 Task: Add Sprouts Black Bean Salad to the cart.
Action: Mouse moved to (10, 82)
Screenshot: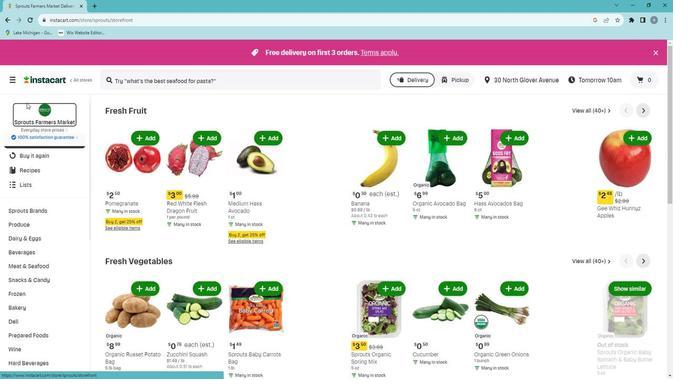 
Action: Mouse pressed left at (10, 82)
Screenshot: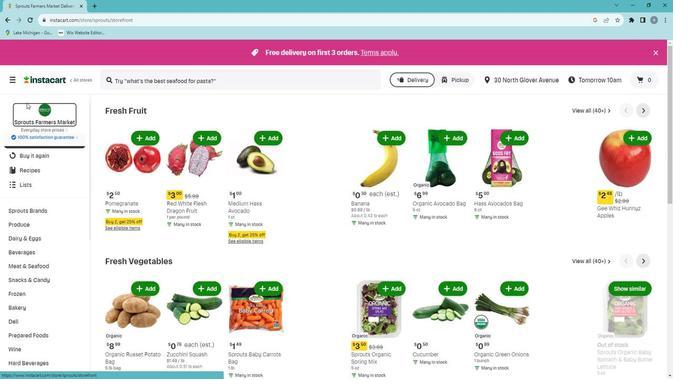 
Action: Mouse moved to (24, 202)
Screenshot: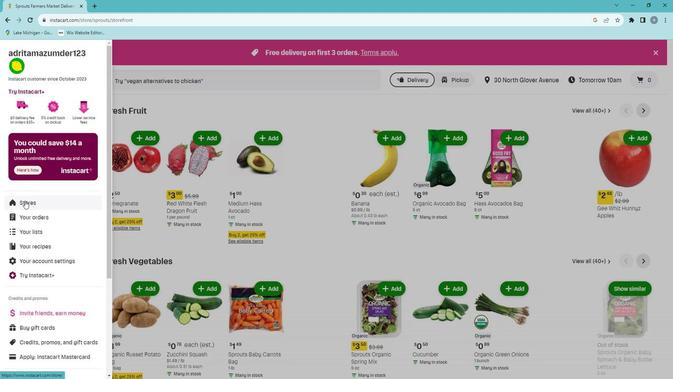 
Action: Mouse pressed left at (24, 202)
Screenshot: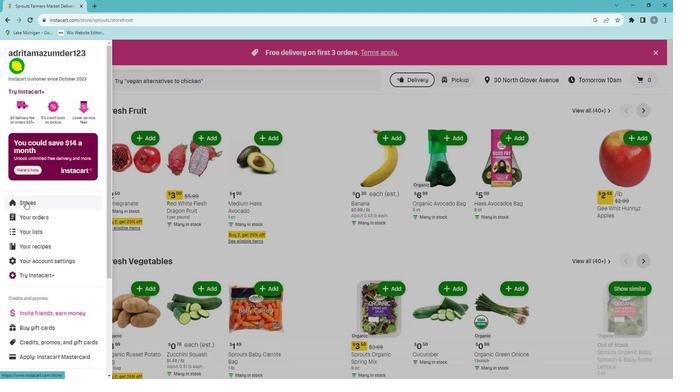 
Action: Mouse moved to (157, 78)
Screenshot: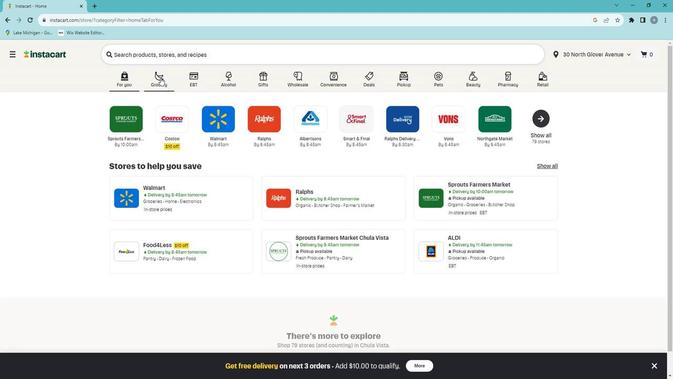
Action: Mouse pressed left at (157, 78)
Screenshot: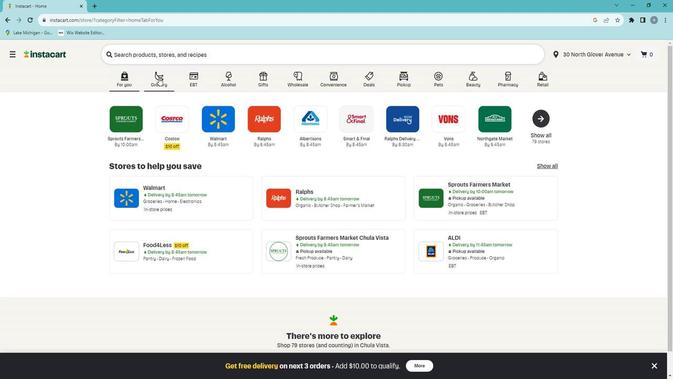 
Action: Mouse moved to (160, 231)
Screenshot: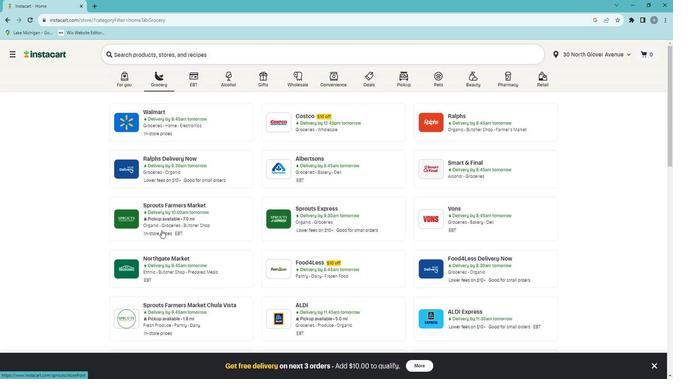 
Action: Mouse pressed left at (160, 231)
Screenshot: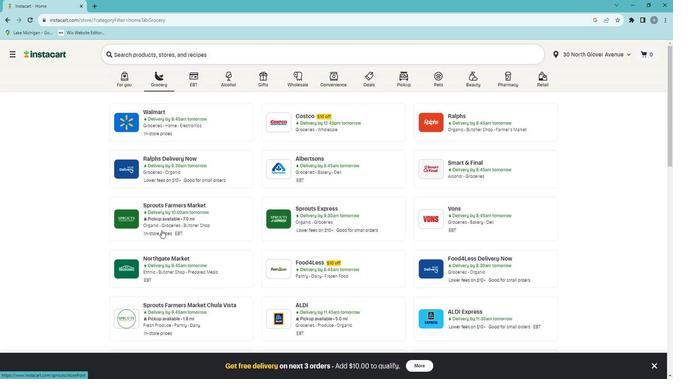 
Action: Mouse moved to (56, 269)
Screenshot: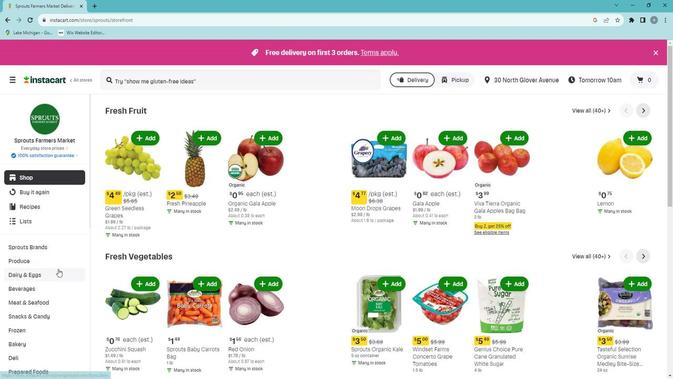 
Action: Mouse scrolled (56, 269) with delta (0, 0)
Screenshot: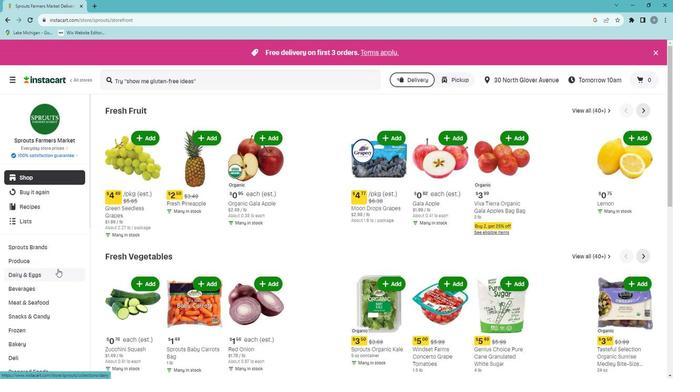 
Action: Mouse moved to (56, 270)
Screenshot: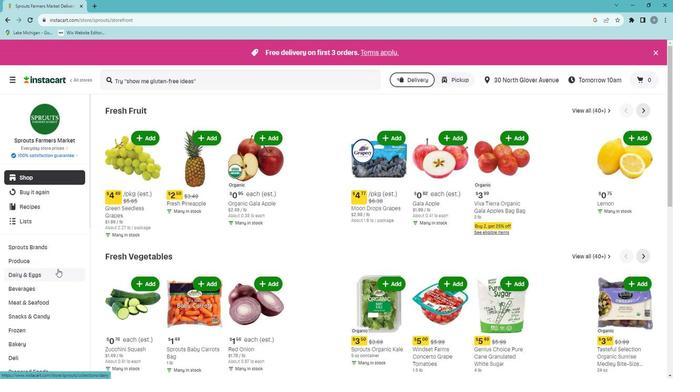 
Action: Mouse scrolled (56, 270) with delta (0, 0)
Screenshot: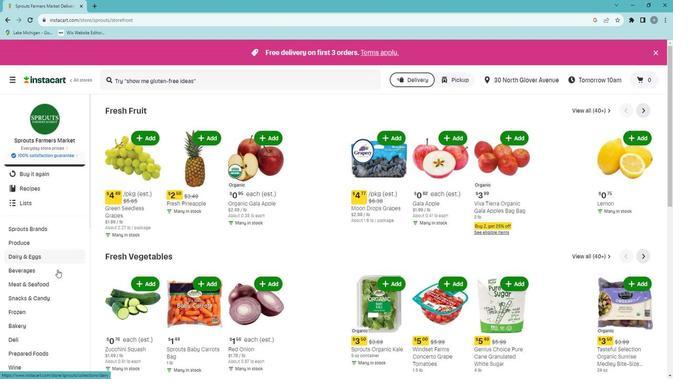 
Action: Mouse moved to (24, 302)
Screenshot: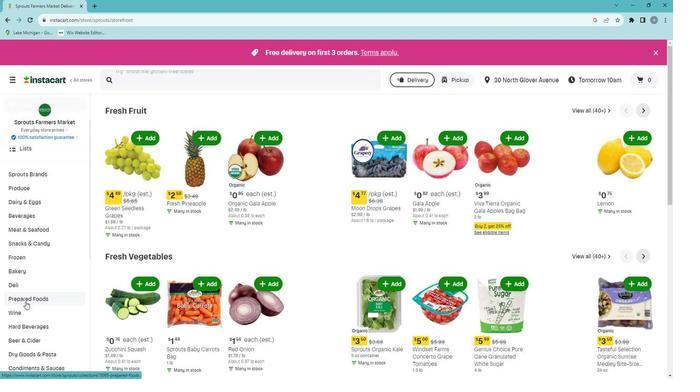 
Action: Mouse pressed left at (24, 302)
Screenshot: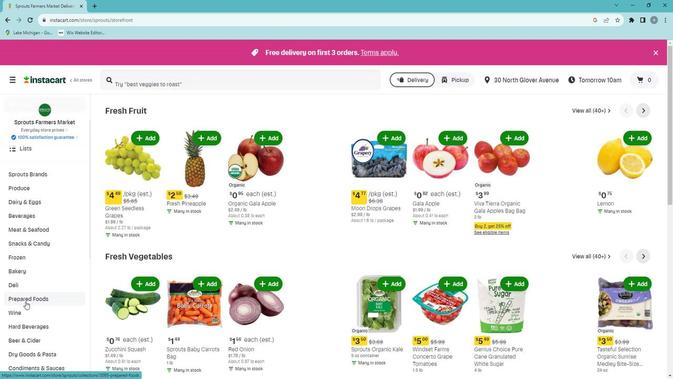 
Action: Mouse moved to (384, 128)
Screenshot: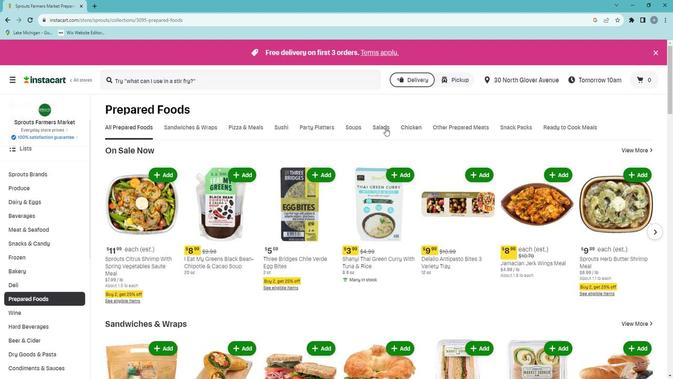 
Action: Mouse pressed left at (384, 128)
Screenshot: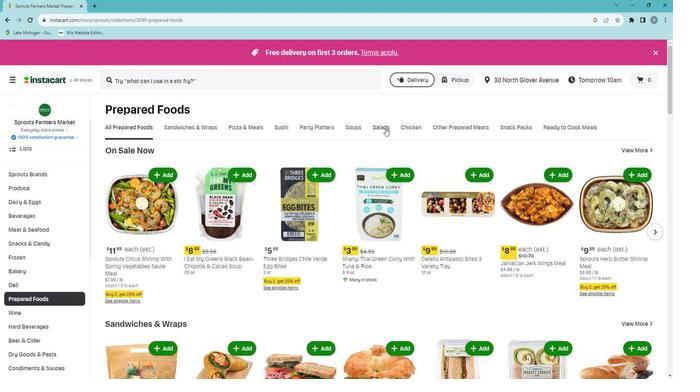 
Action: Mouse moved to (442, 162)
Screenshot: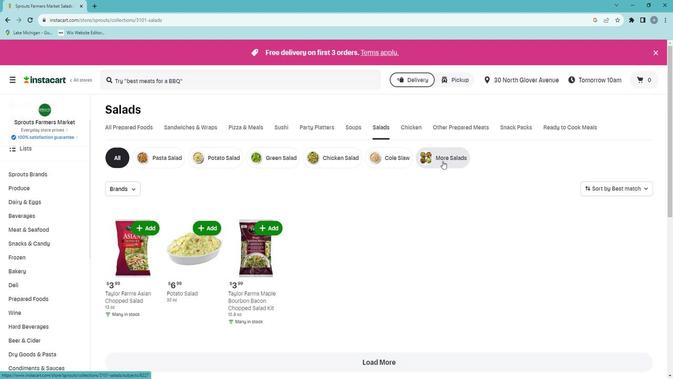 
Action: Mouse pressed left at (442, 162)
Screenshot: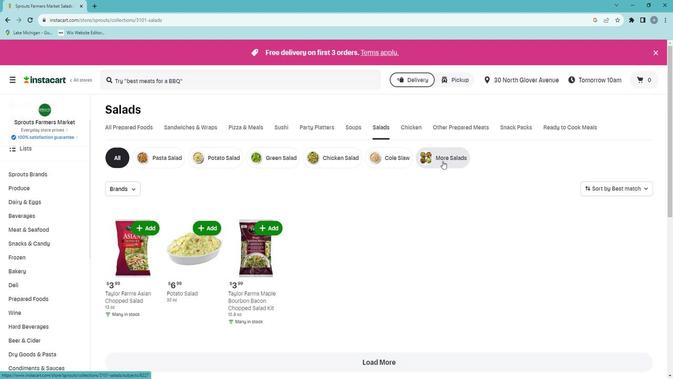 
Action: Mouse moved to (279, 256)
Screenshot: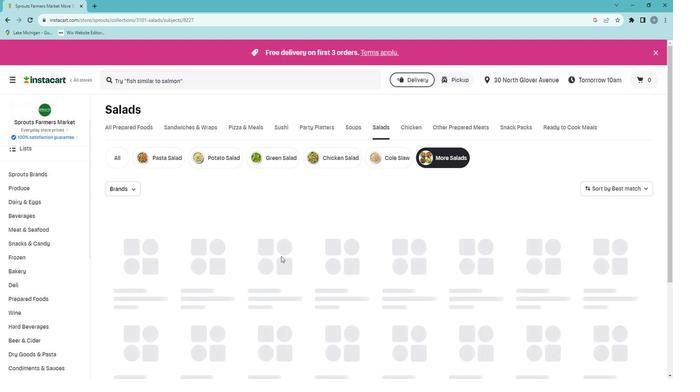 
Action: Mouse scrolled (279, 256) with delta (0, 0)
Screenshot: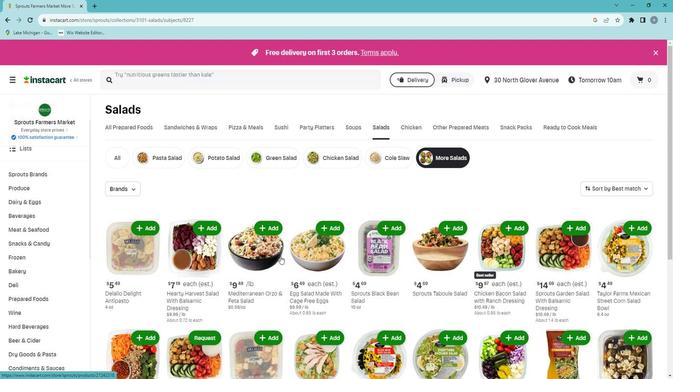 
Action: Mouse moved to (279, 256)
Screenshot: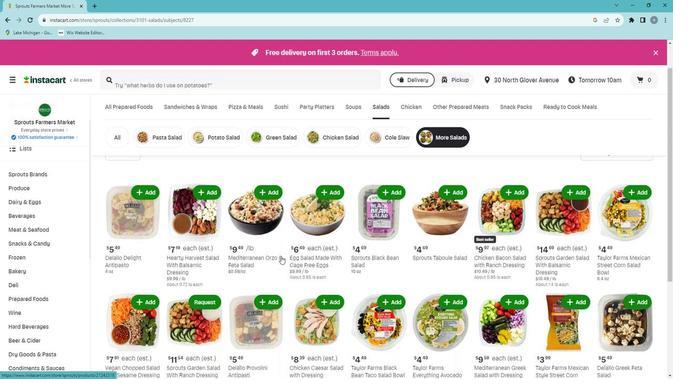 
Action: Mouse scrolled (279, 256) with delta (0, 0)
Screenshot: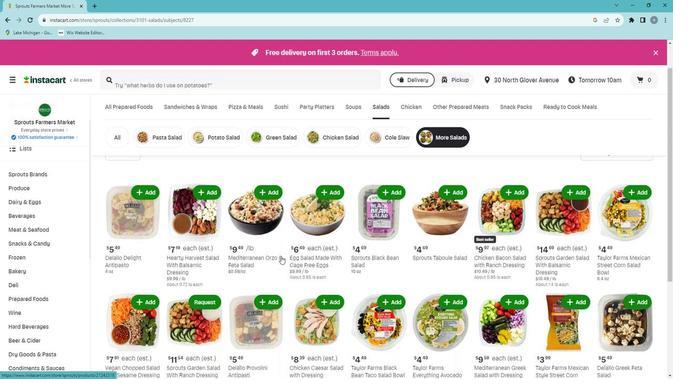 
Action: Mouse moved to (370, 220)
Screenshot: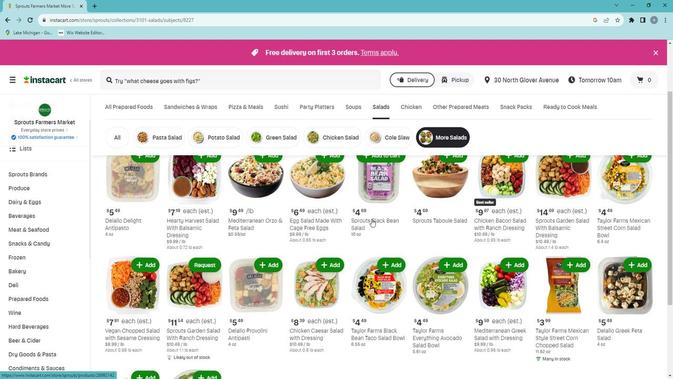 
Action: Mouse scrolled (370, 220) with delta (0, 0)
Screenshot: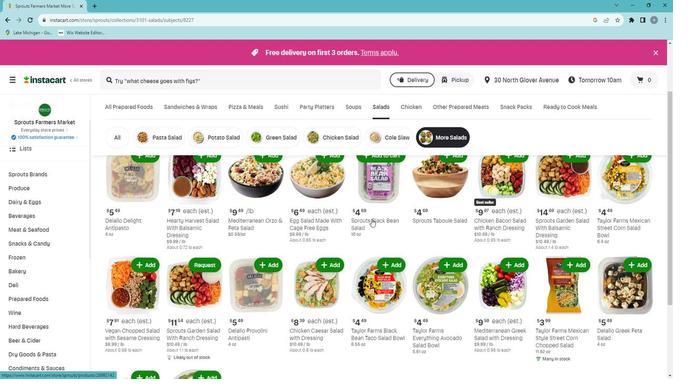 
Action: Mouse scrolled (370, 220) with delta (0, 0)
Screenshot: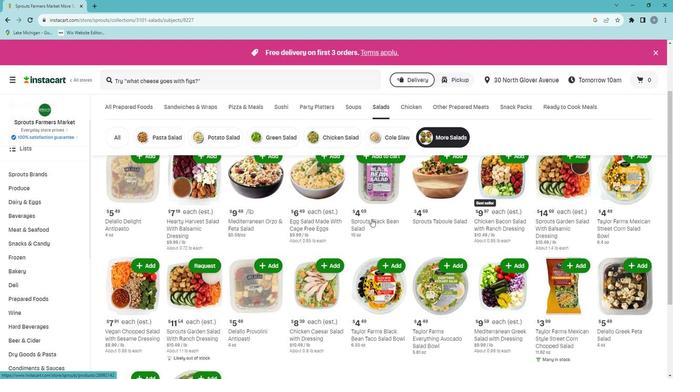 
Action: Mouse moved to (385, 230)
Screenshot: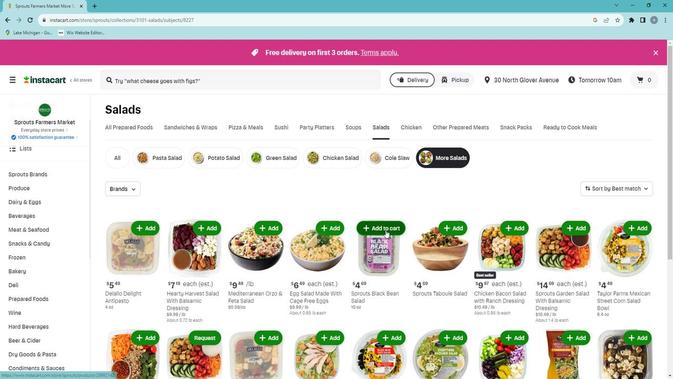 
Action: Mouse pressed left at (385, 230)
Screenshot: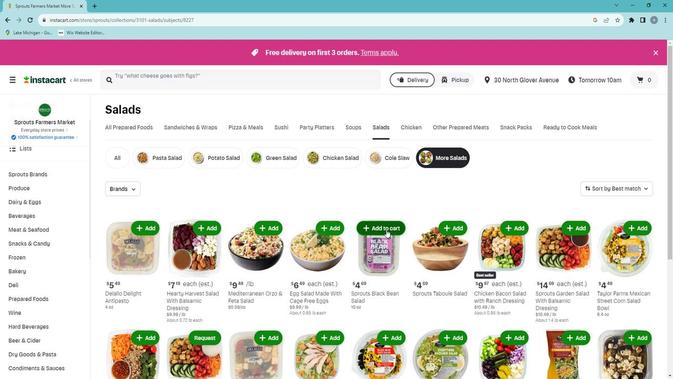 
